 Task: Add the task  Integrate a new online platform for online language exchange to the section Infrastructure Upgrade Sprint in the project BlueTechie and add a Due Date to the respective task as 2024/05/27
Action: Mouse moved to (778, 316)
Screenshot: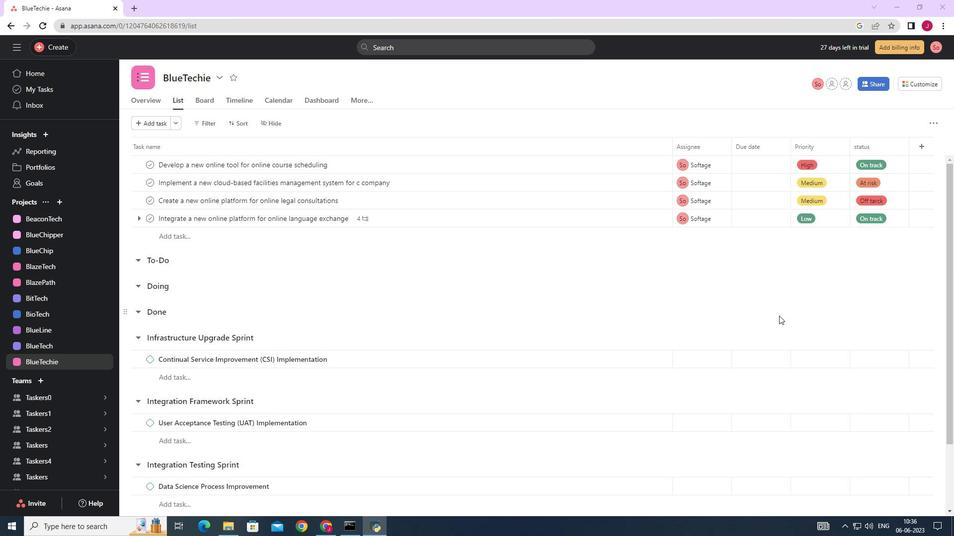 
Action: Mouse scrolled (778, 316) with delta (0, 0)
Screenshot: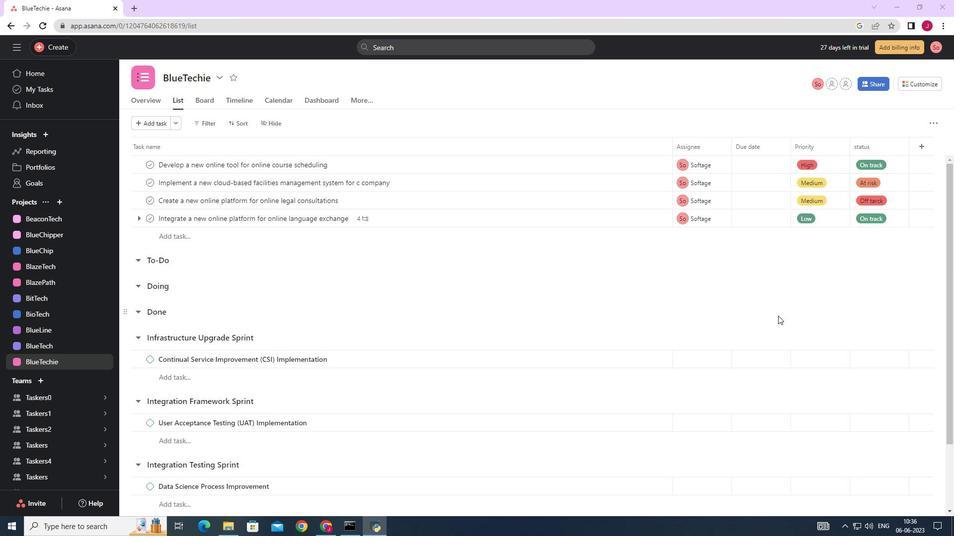 
Action: Mouse scrolled (778, 316) with delta (0, 0)
Screenshot: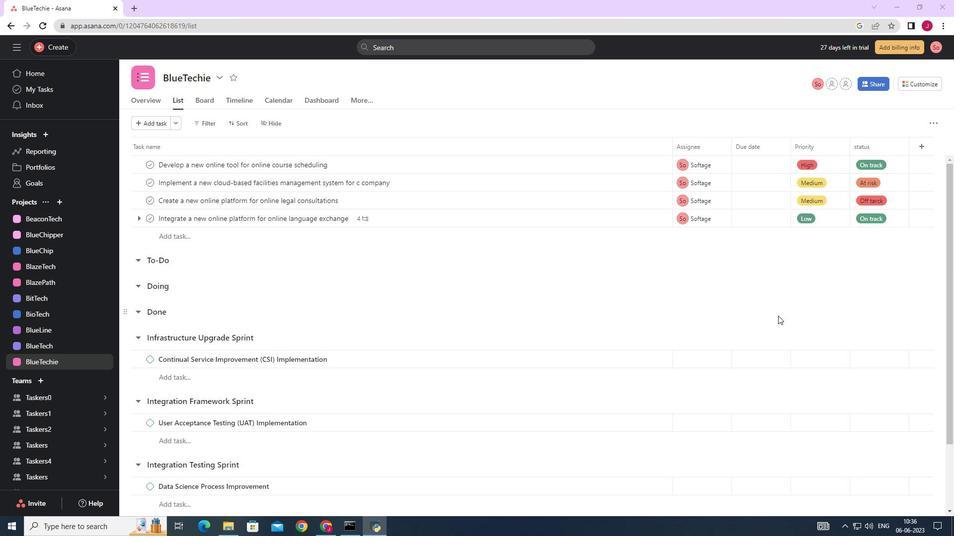 
Action: Mouse moved to (776, 315)
Screenshot: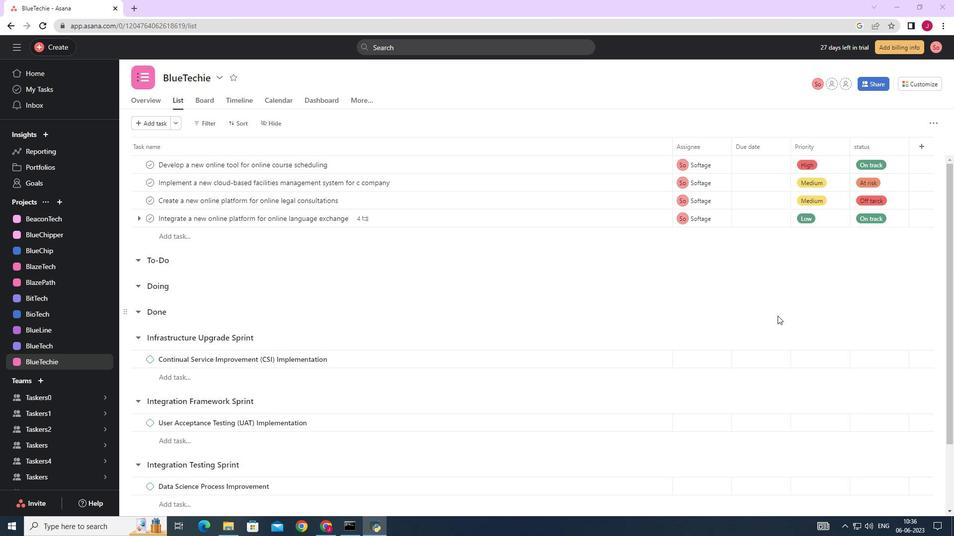 
Action: Mouse scrolled (776, 315) with delta (0, 0)
Screenshot: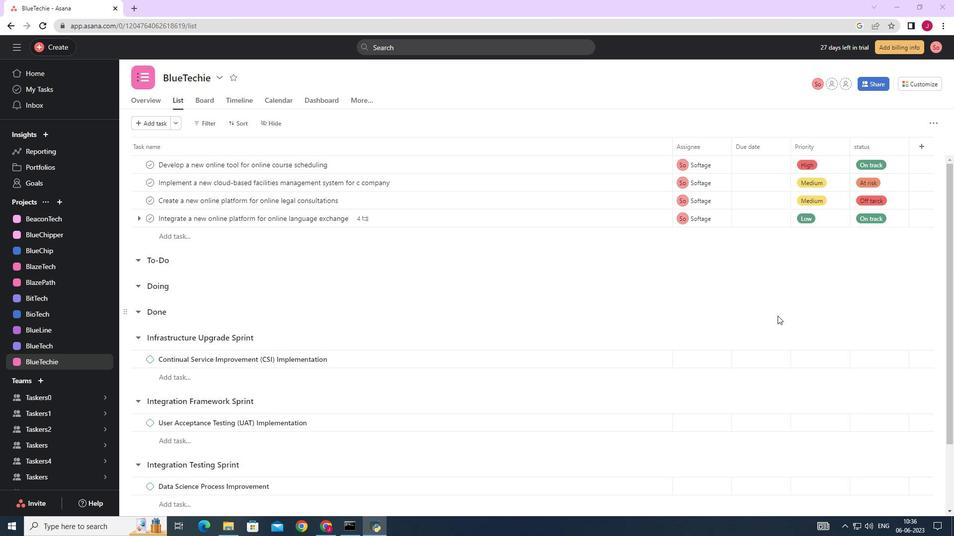 
Action: Mouse moved to (647, 220)
Screenshot: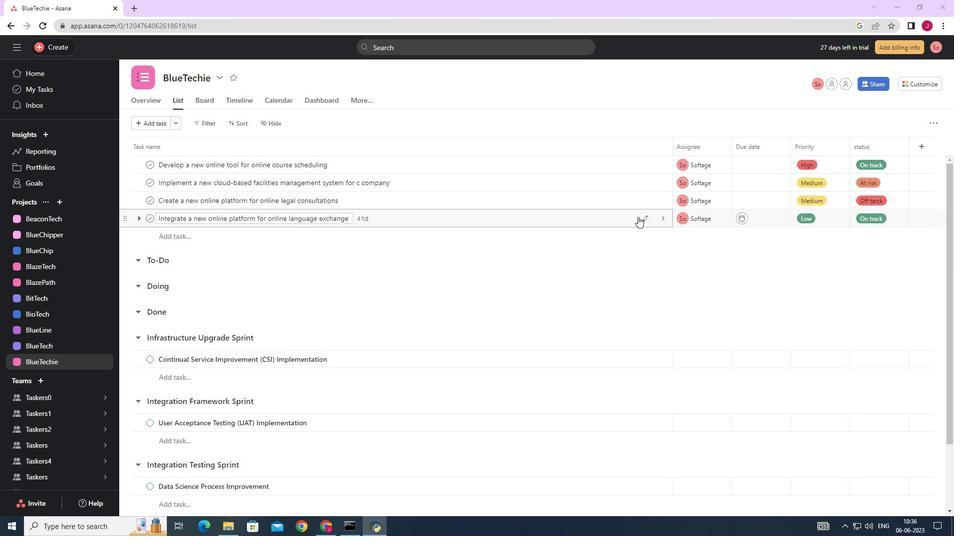 
Action: Mouse pressed left at (647, 220)
Screenshot: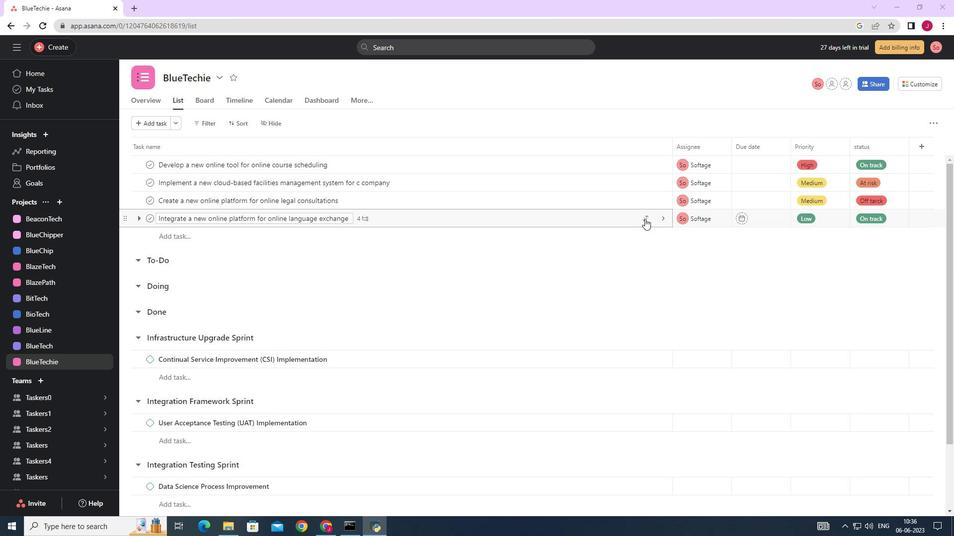 
Action: Mouse moved to (578, 326)
Screenshot: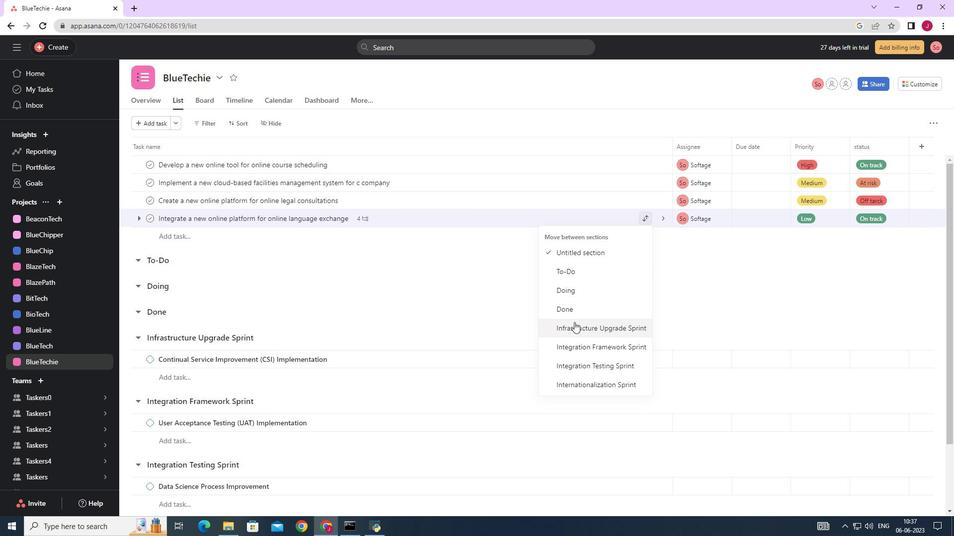 
Action: Mouse pressed left at (578, 326)
Screenshot: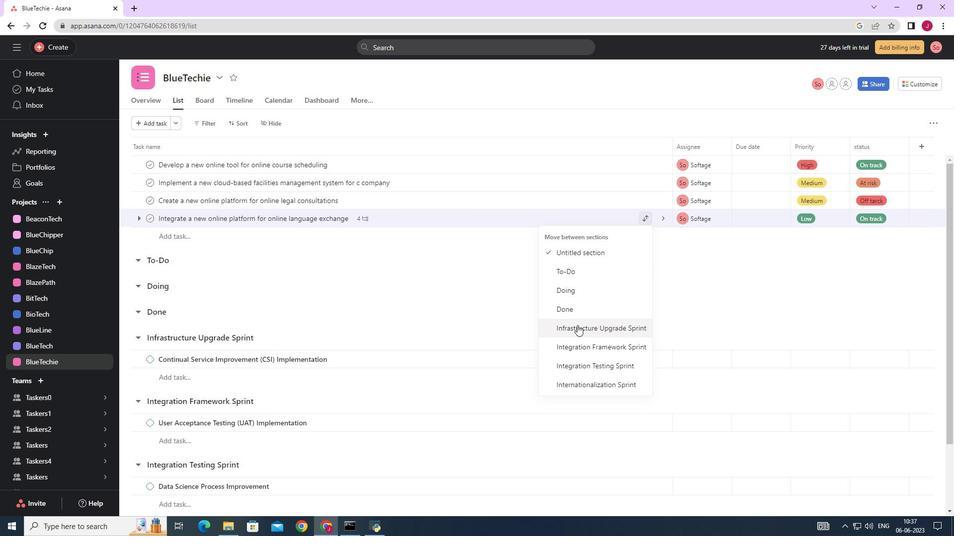 
Action: Mouse moved to (762, 342)
Screenshot: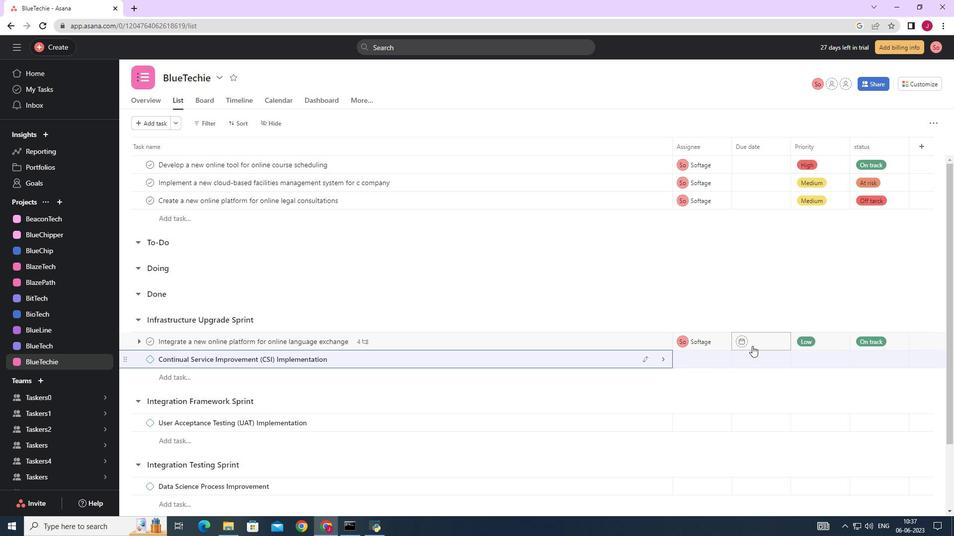 
Action: Mouse pressed left at (762, 342)
Screenshot: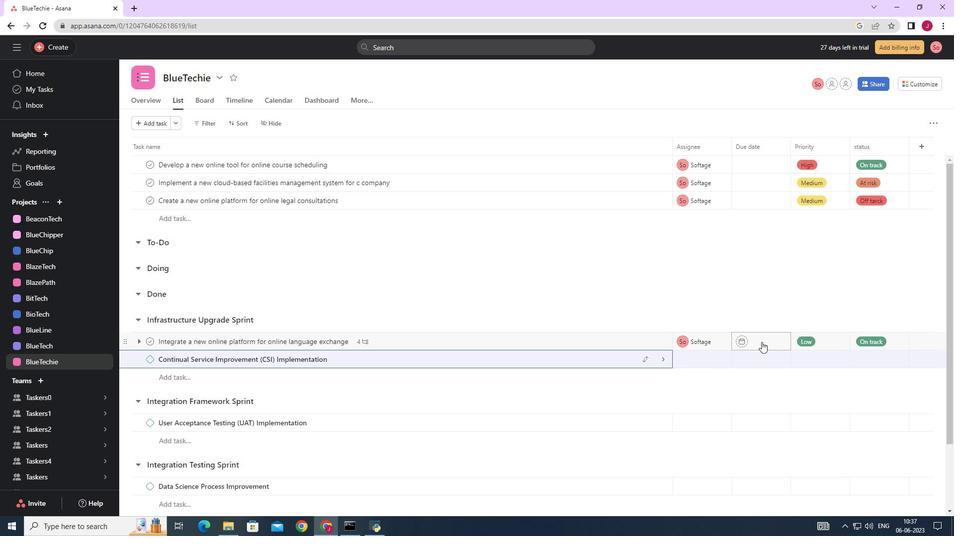 
Action: Mouse moved to (863, 185)
Screenshot: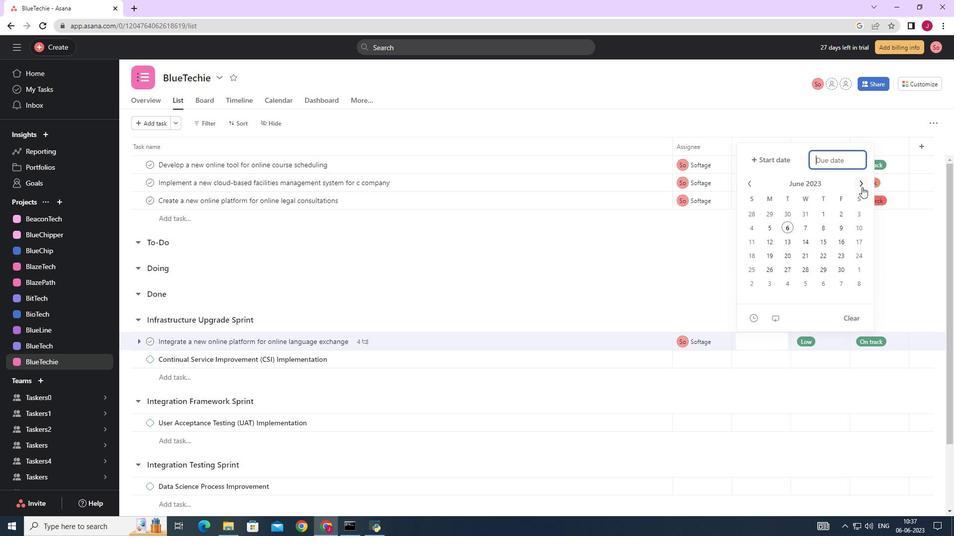 
Action: Mouse pressed left at (863, 185)
Screenshot: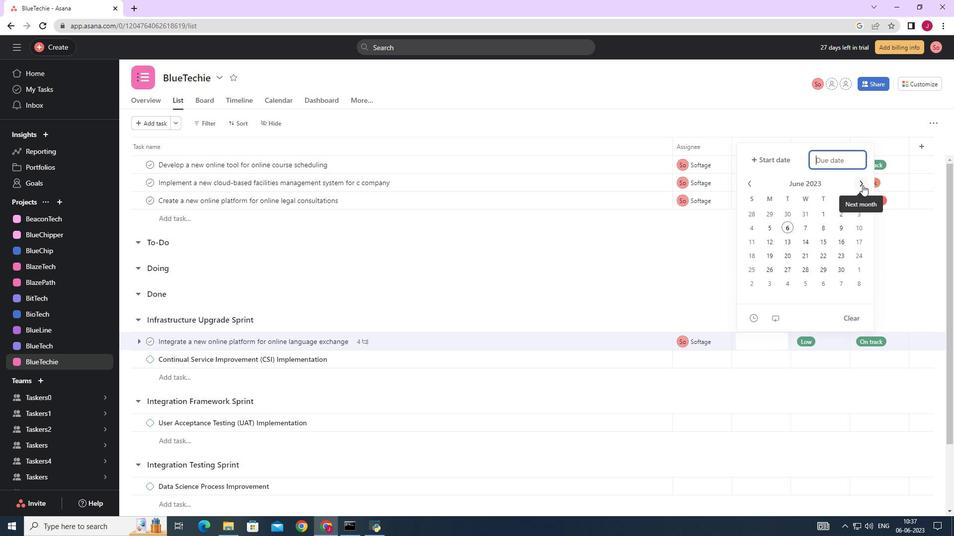 
Action: Mouse pressed left at (863, 185)
Screenshot: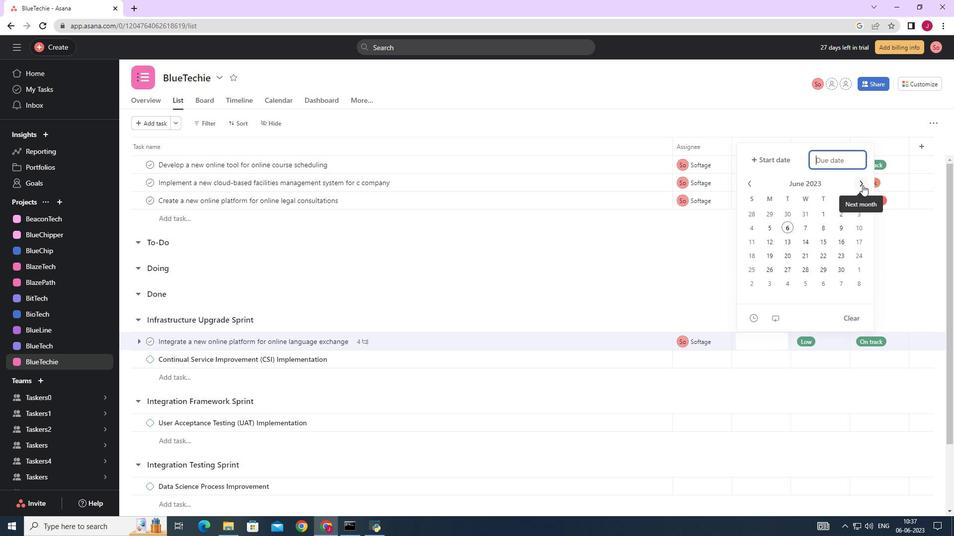 
Action: Mouse pressed left at (863, 185)
Screenshot: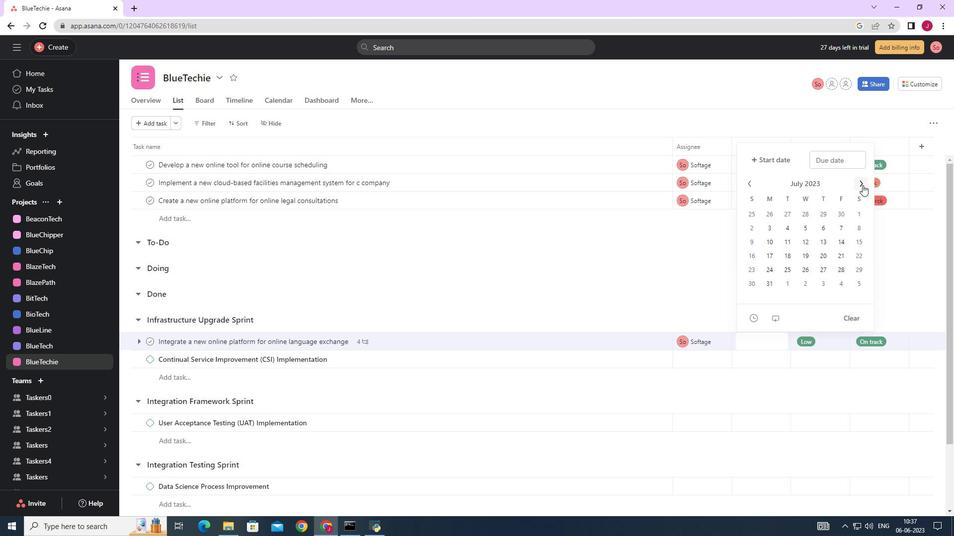 
Action: Mouse pressed left at (863, 185)
Screenshot: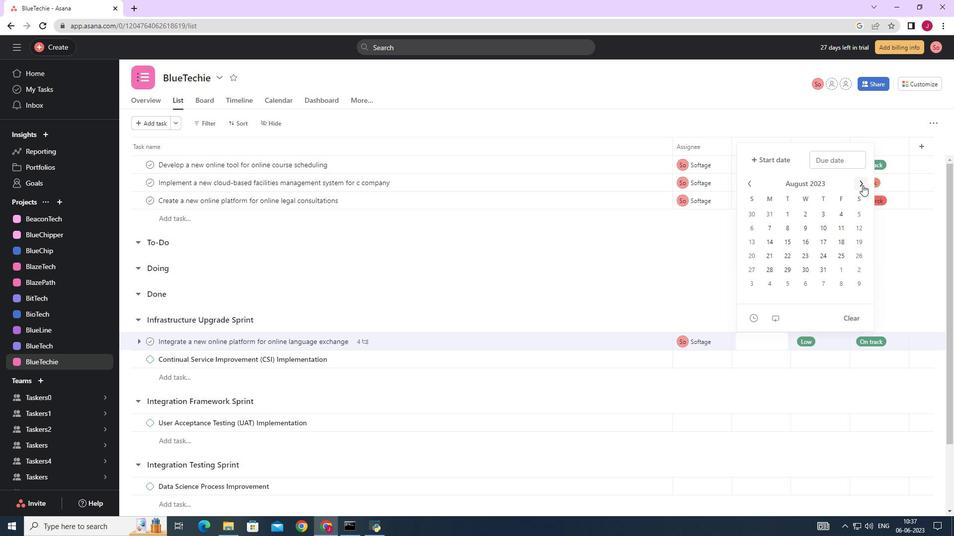 
Action: Mouse pressed left at (863, 185)
Screenshot: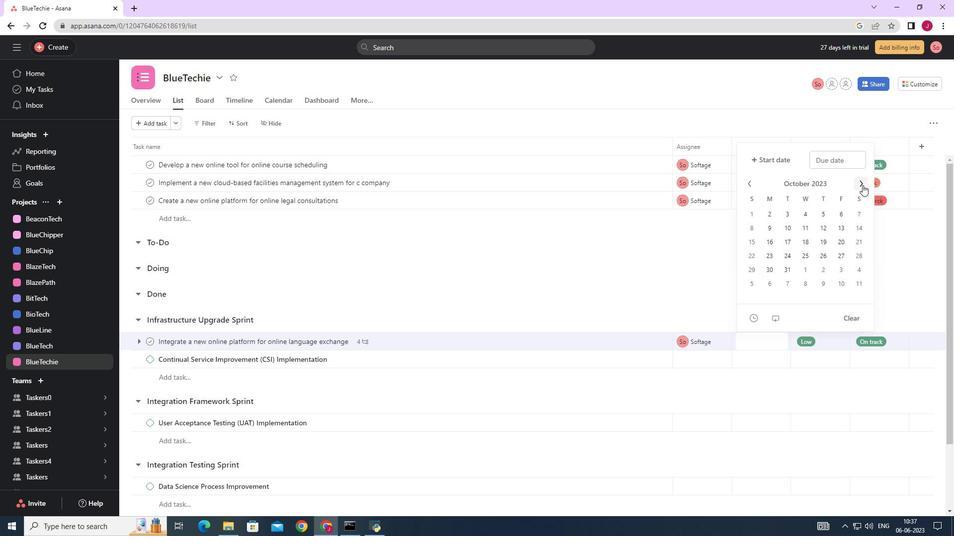 
Action: Mouse pressed left at (863, 185)
Screenshot: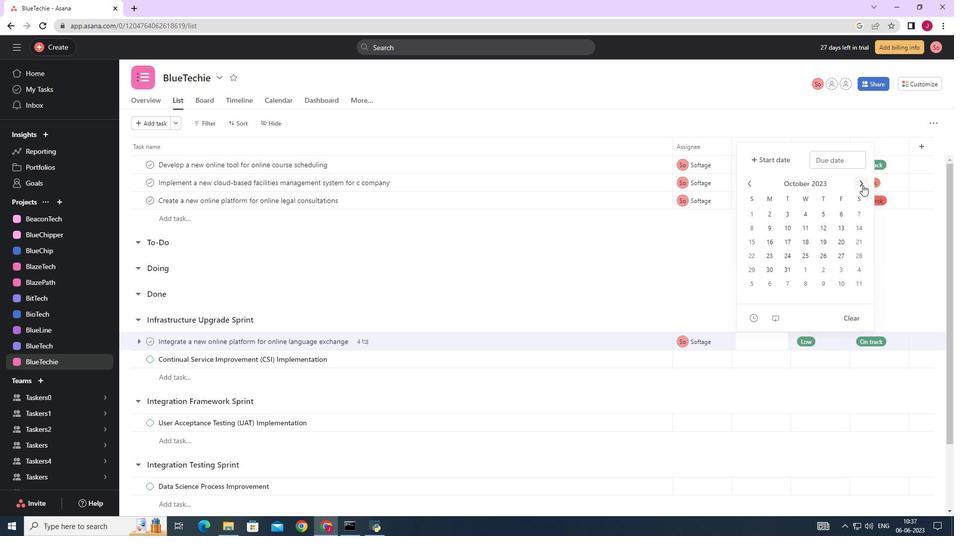 
Action: Mouse pressed left at (863, 185)
Screenshot: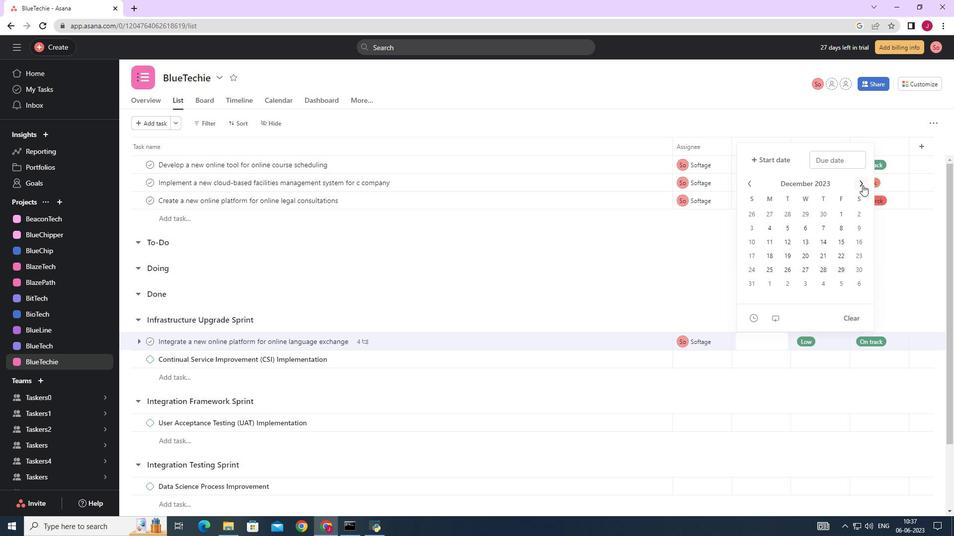 
Action: Mouse pressed left at (863, 185)
Screenshot: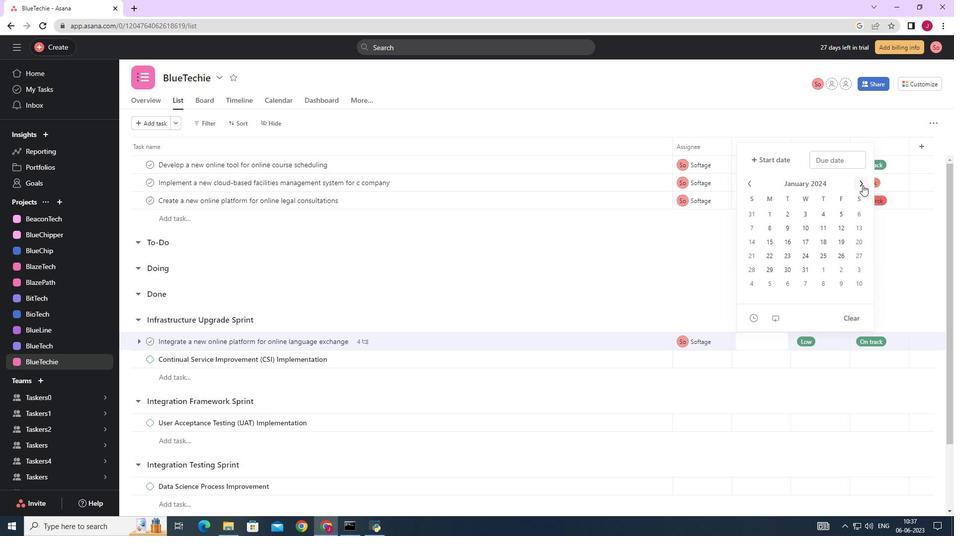 
Action: Mouse pressed left at (863, 185)
Screenshot: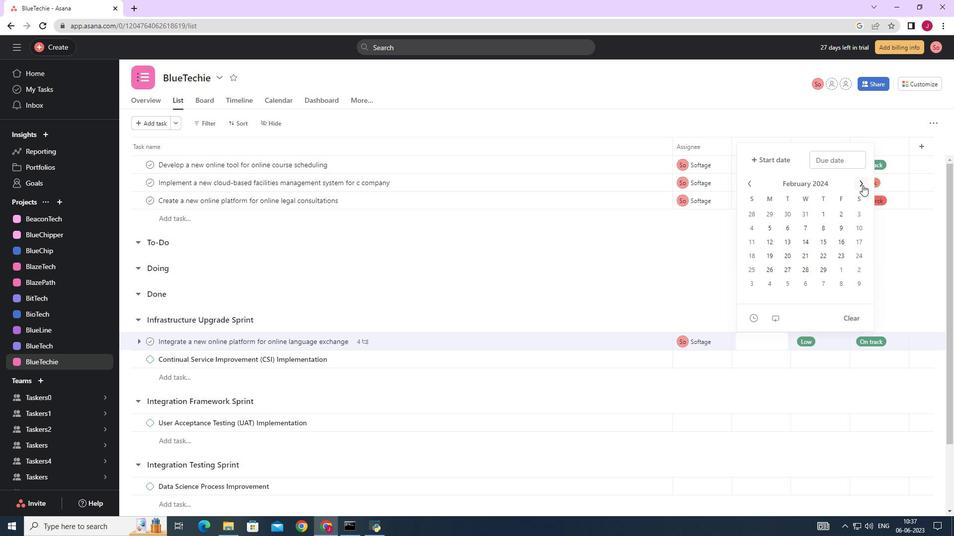 
Action: Mouse pressed left at (863, 185)
Screenshot: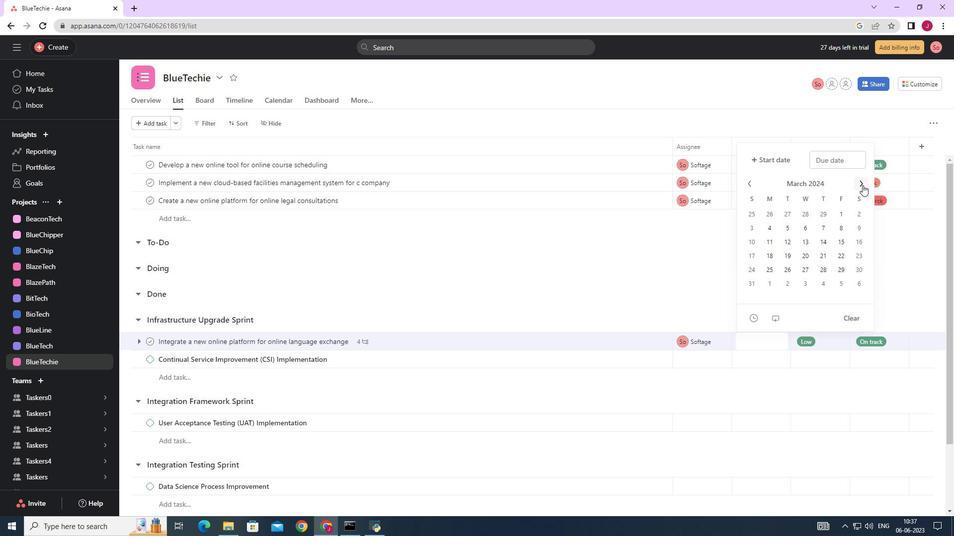 
Action: Mouse pressed left at (863, 185)
Screenshot: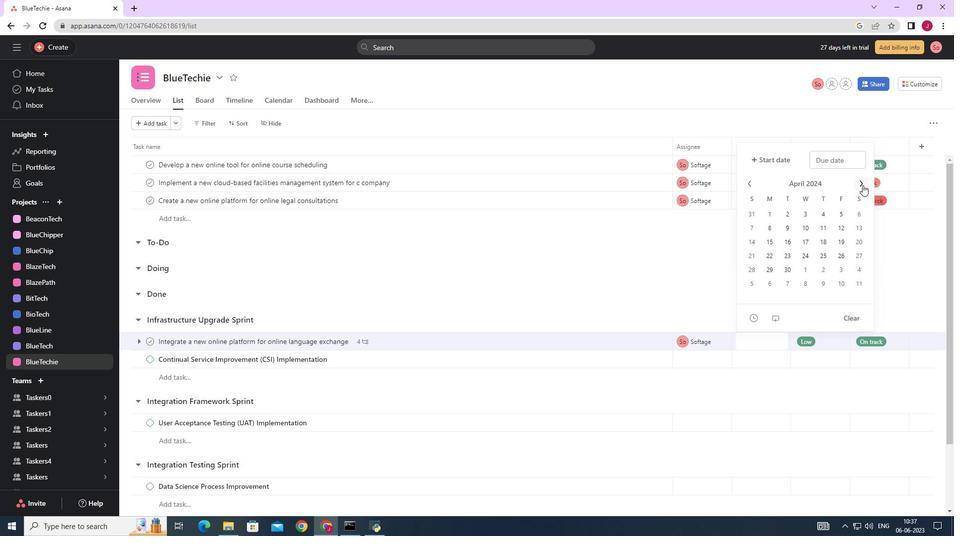 
Action: Mouse moved to (769, 267)
Screenshot: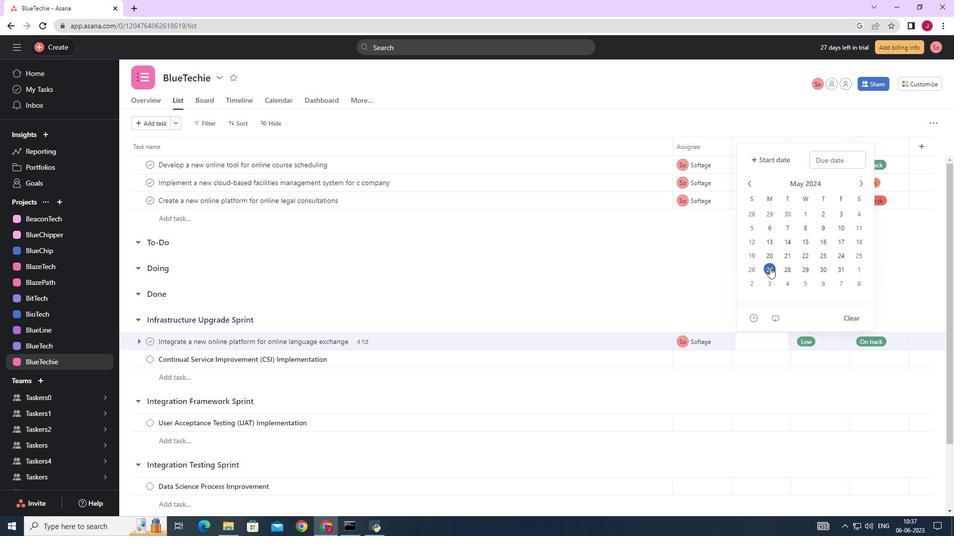 
Action: Mouse pressed left at (769, 267)
Screenshot: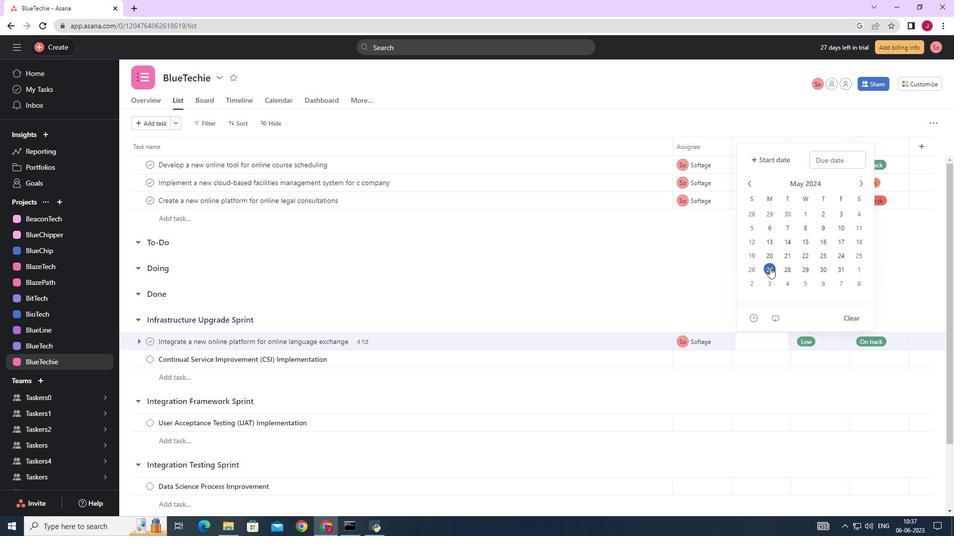 
Action: Mouse moved to (901, 273)
Screenshot: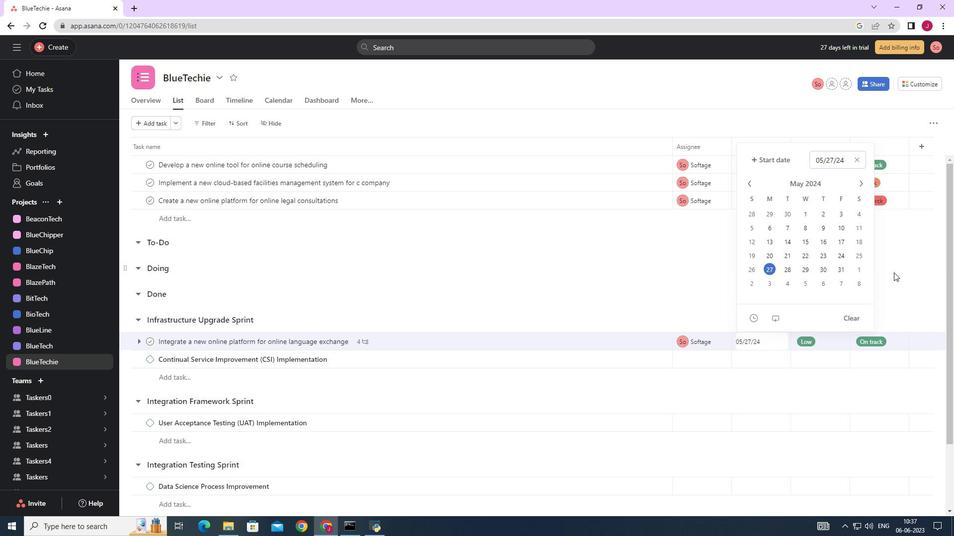 
Action: Mouse pressed left at (901, 273)
Screenshot: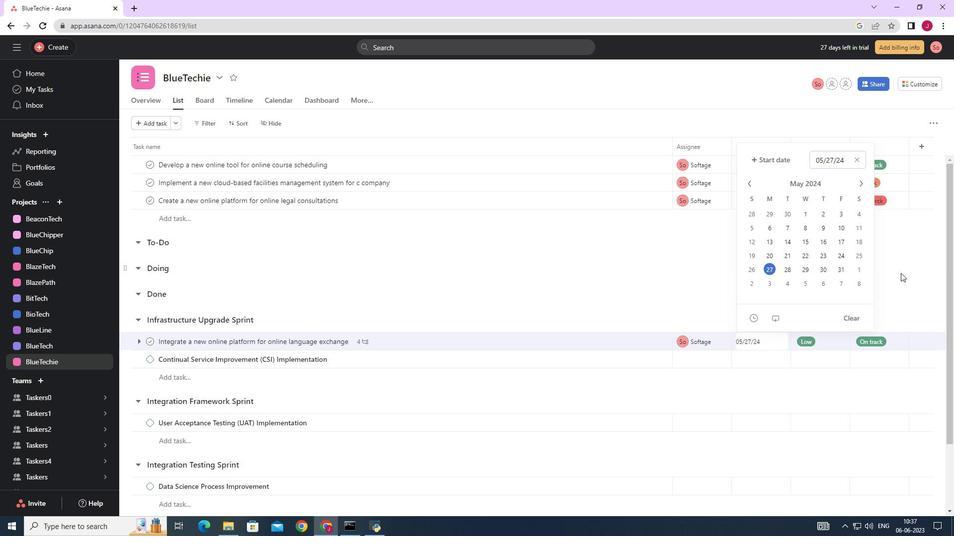 
